 Task: Search for botanical gardens in San Diego, California, and Los Angeles, California.
Action: Key pressed n<Key.space>diego,alifornia<Key.enter>
Screenshot: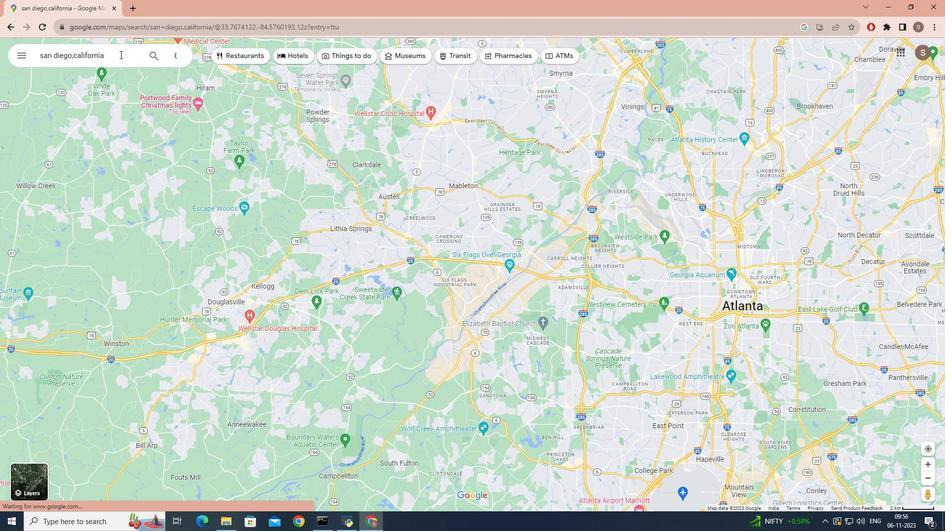 
Action: Mouse moved to (97, 223)
Screenshot: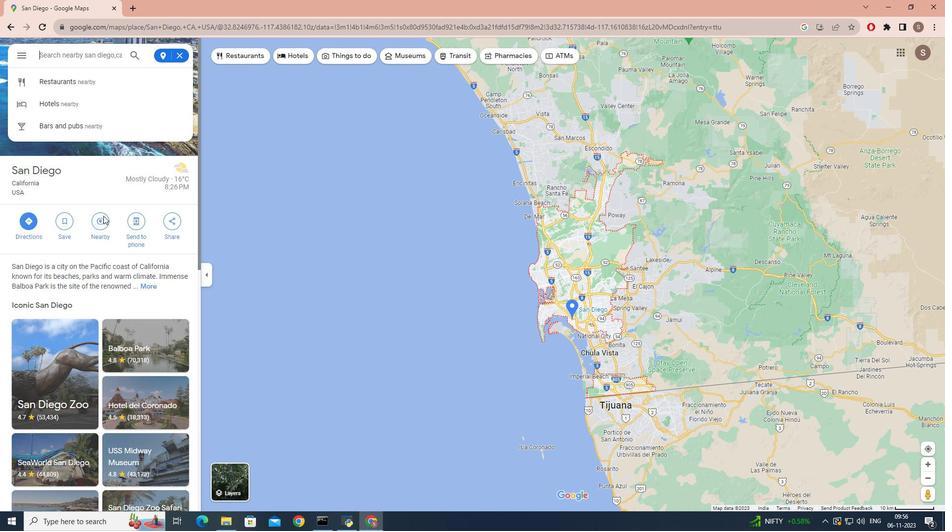 
Action: Mouse pressed left at (97, 223)
Screenshot: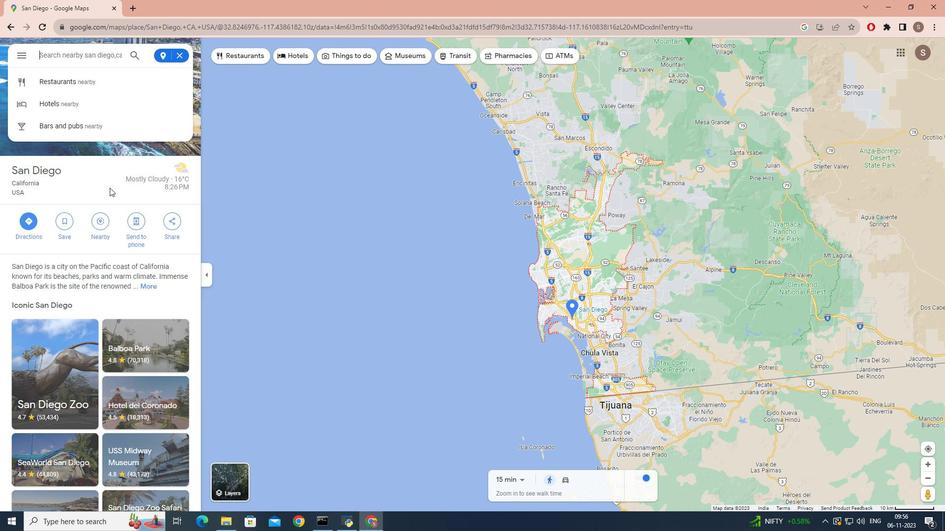 
Action: Mouse moved to (52, 51)
Screenshot: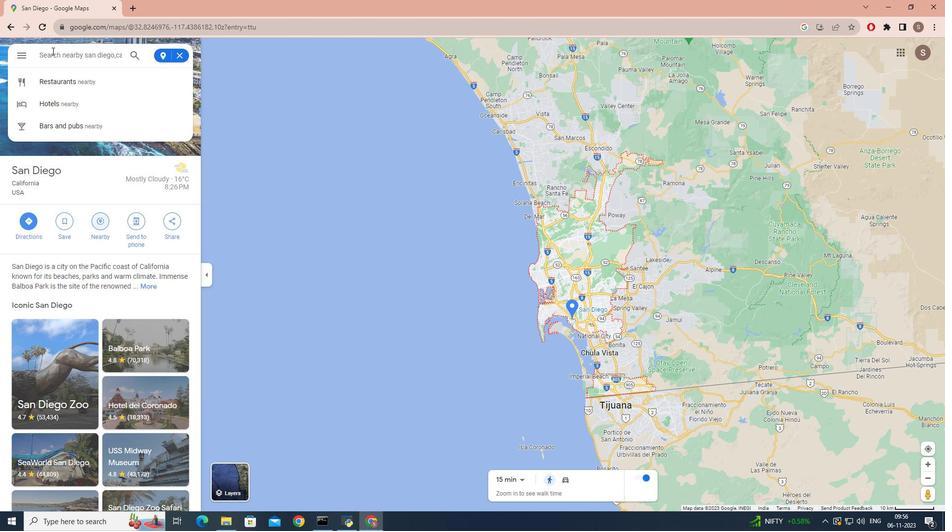 
Action: Mouse pressed left at (52, 51)
Screenshot: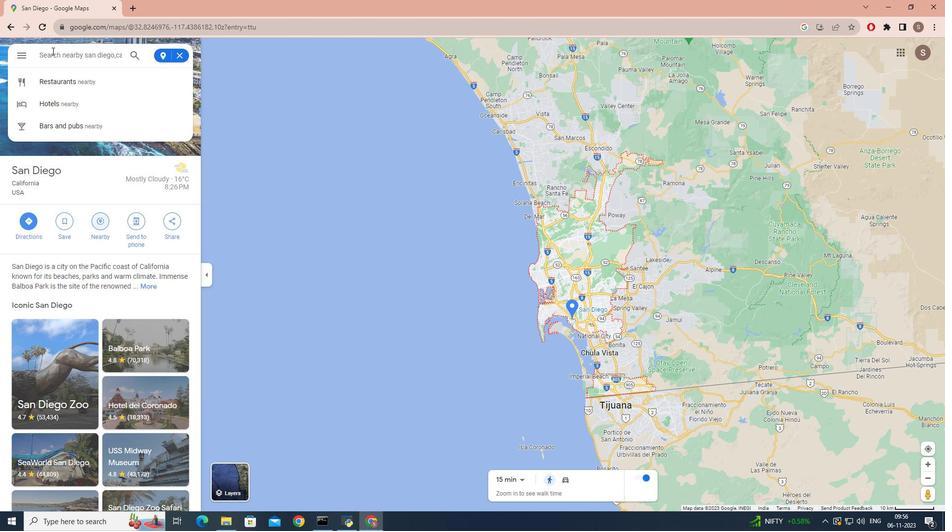 
Action: Key pressed botanical<Key.space>gardens<Key.enter>
Screenshot: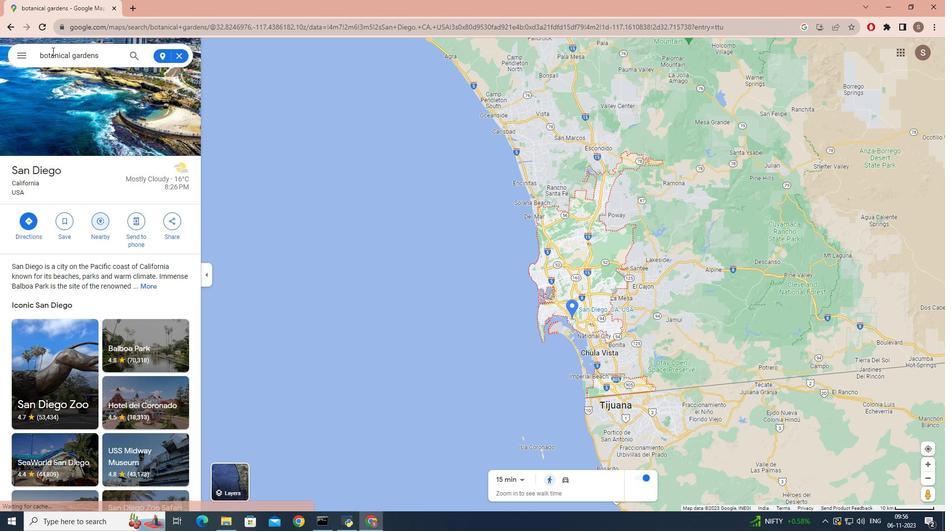 
Action: Mouse moved to (84, 181)
Screenshot: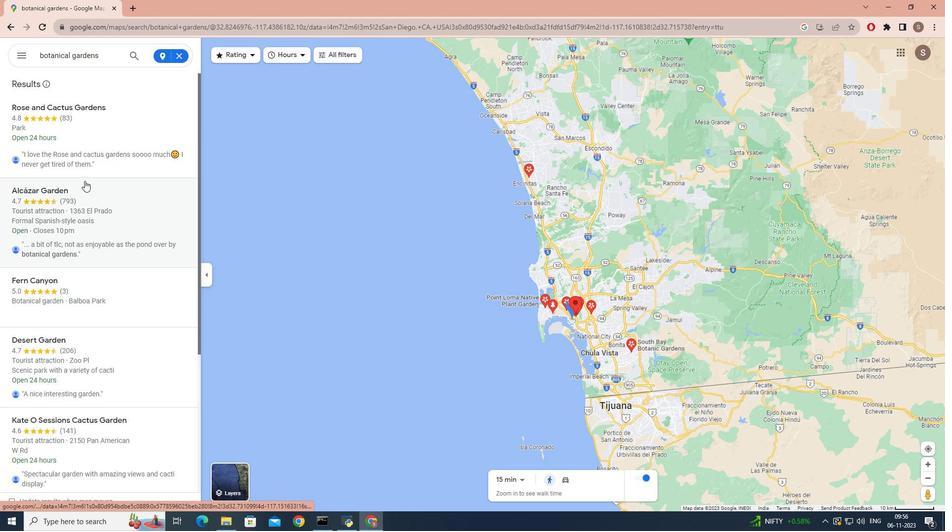 
Action: Mouse scrolled (84, 180) with delta (0, 0)
Screenshot: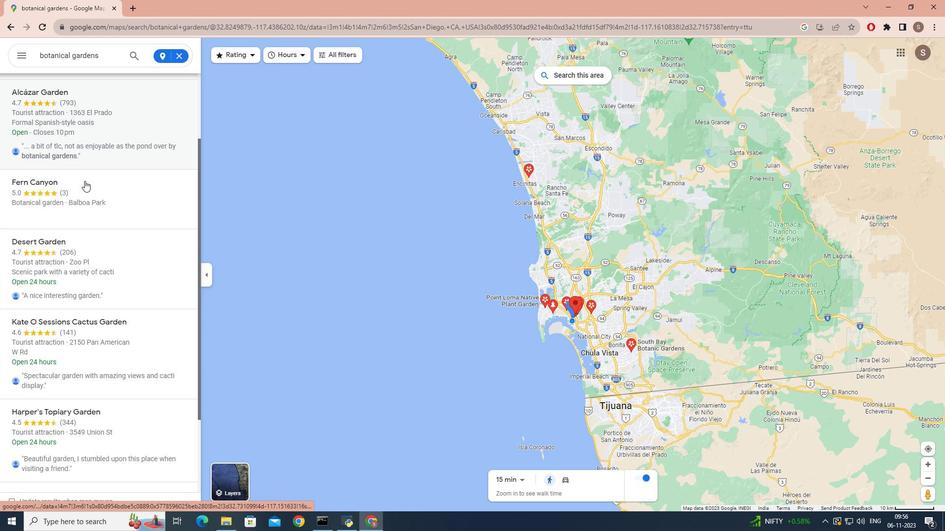 
Action: Mouse scrolled (84, 180) with delta (0, 0)
Screenshot: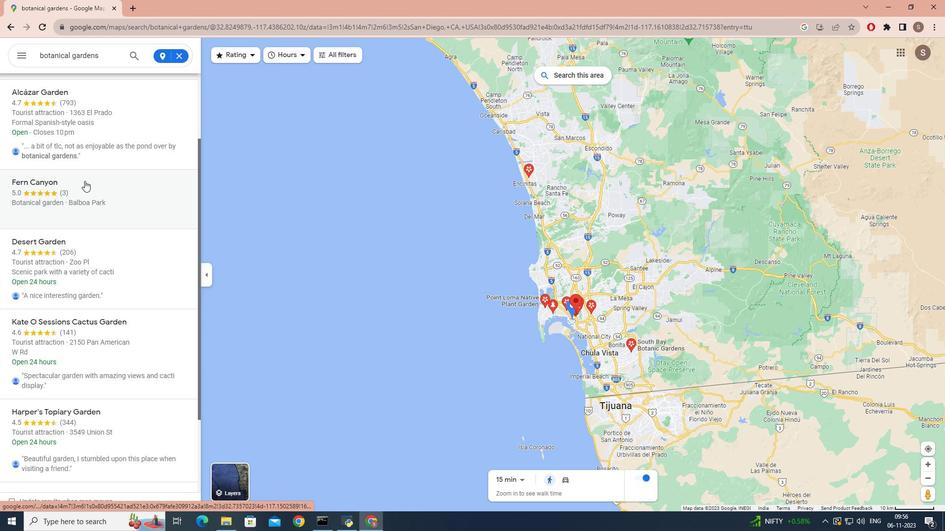
Action: Mouse moved to (179, 53)
Screenshot: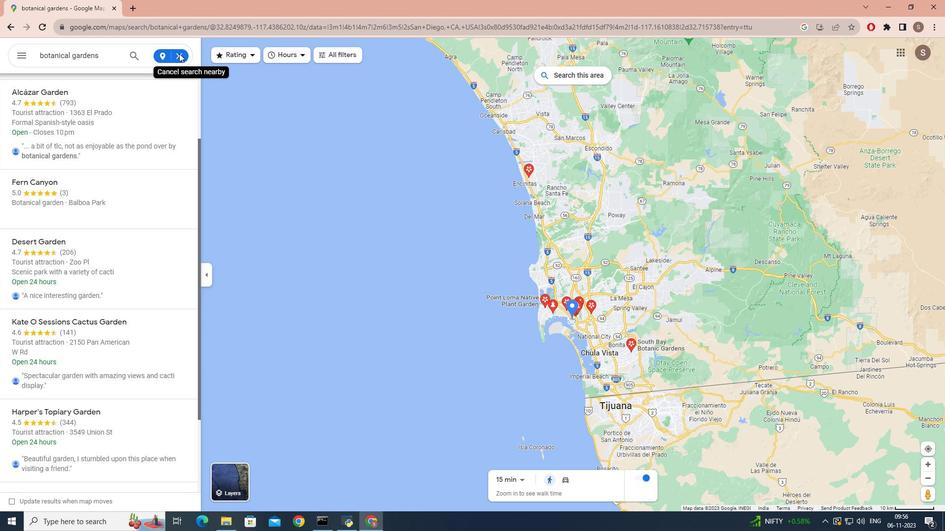 
Action: Mouse pressed left at (179, 53)
Screenshot: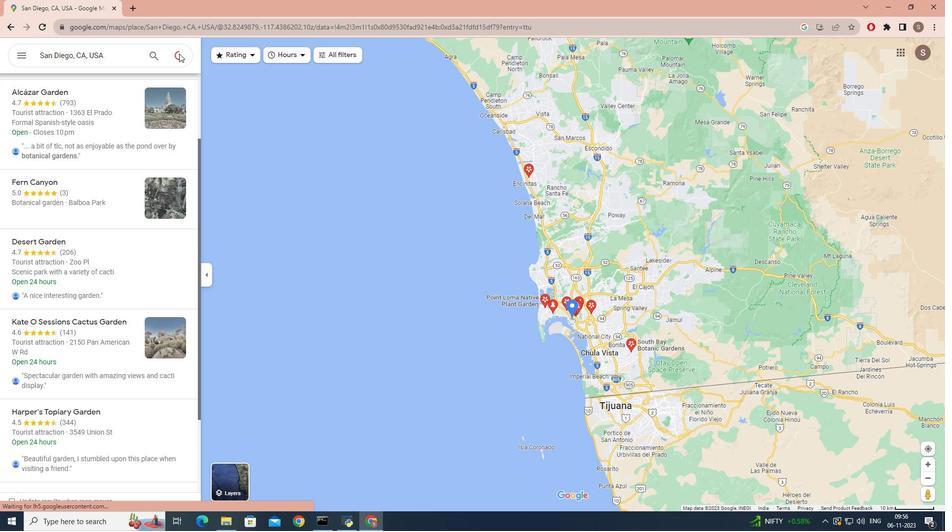 
Action: Mouse moved to (179, 53)
Screenshot: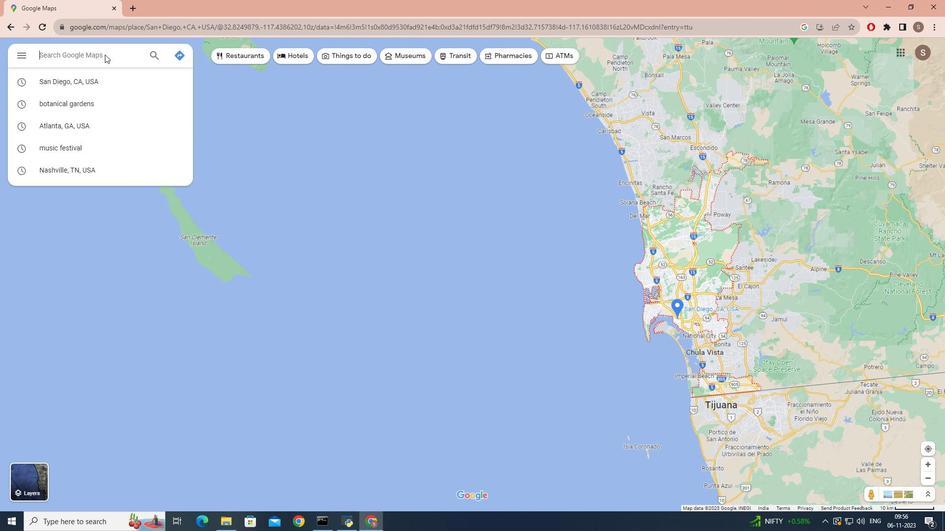 
Action: Mouse pressed left at (179, 53)
Screenshot: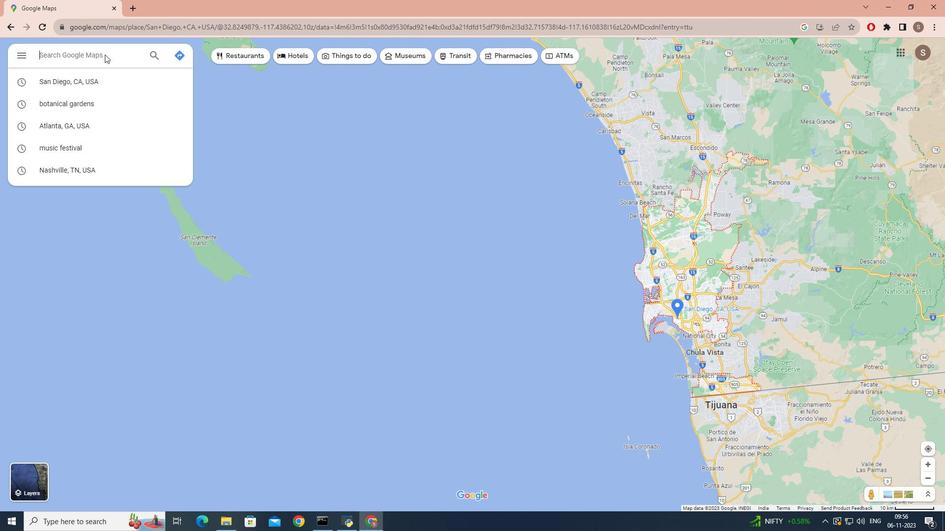 
Action: Mouse moved to (103, 54)
Screenshot: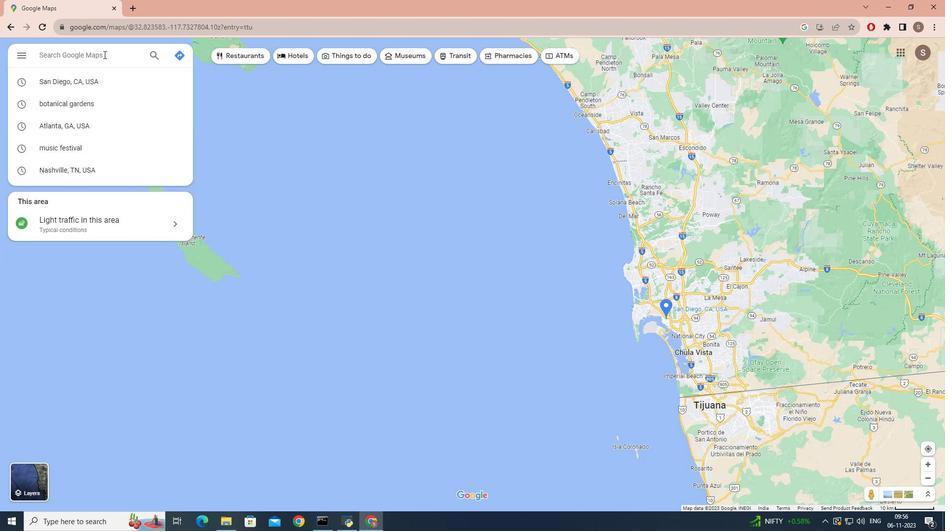 
Action: Key pressed <Key.caps_lock>L<Key.caps_lock>os<Key.space><Key.caps_lock>A<Key.caps_lock>ngeles,<Key.caps_lock>C<Key.caps_lock>alifornia<Key.enter>
Screenshot: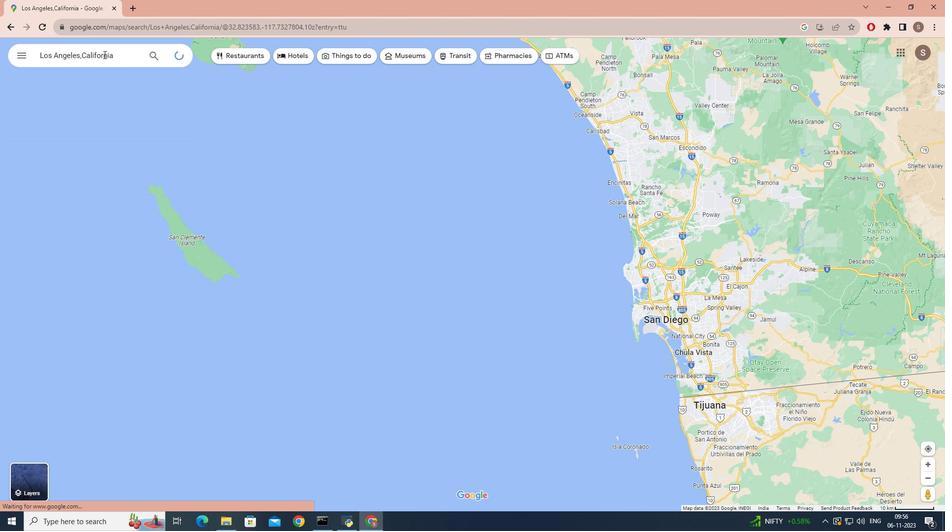 
Action: Mouse moved to (95, 223)
Screenshot: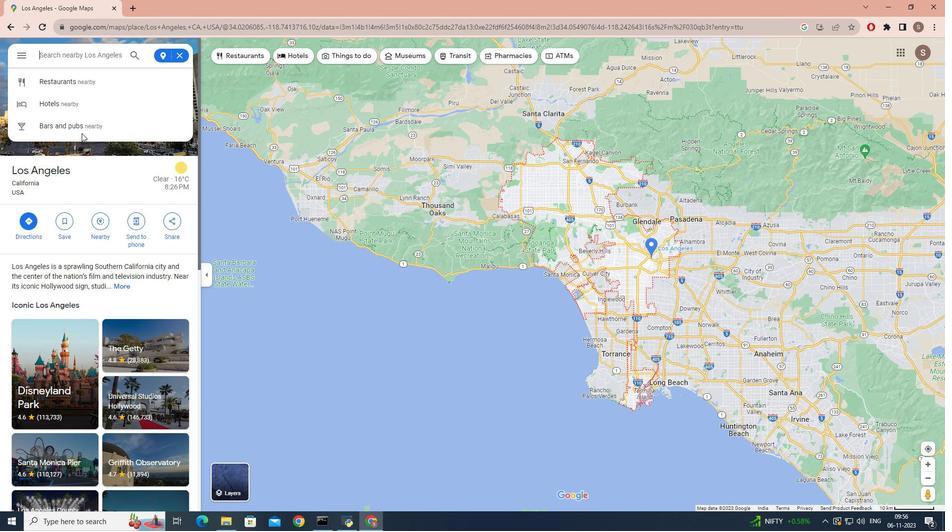 
Action: Mouse pressed left at (95, 223)
Screenshot: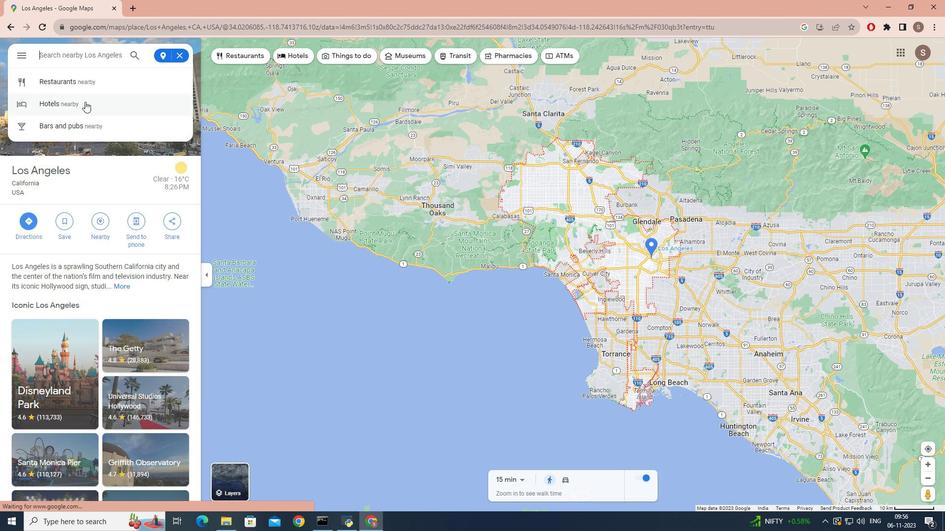 
Action: Mouse moved to (99, 64)
Screenshot: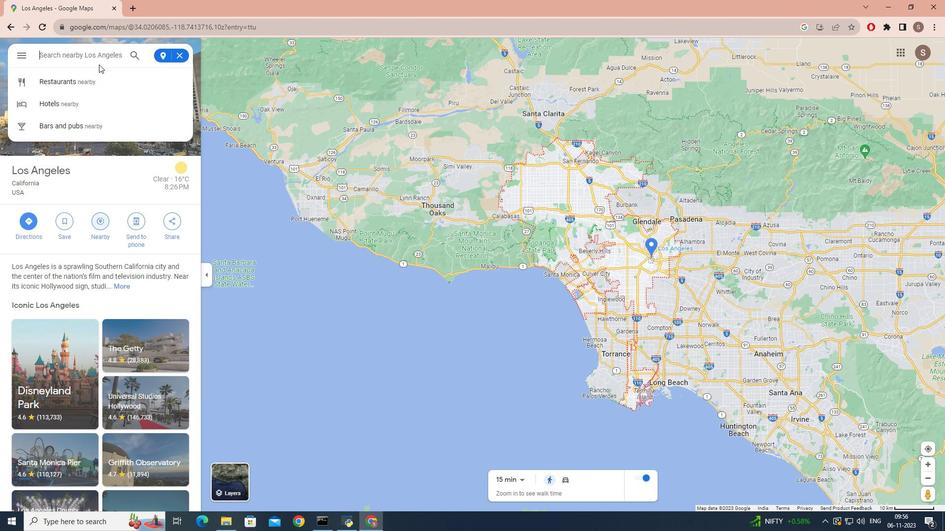 
Action: Key pressed botanical<Key.space>garden<Key.enter>
Screenshot: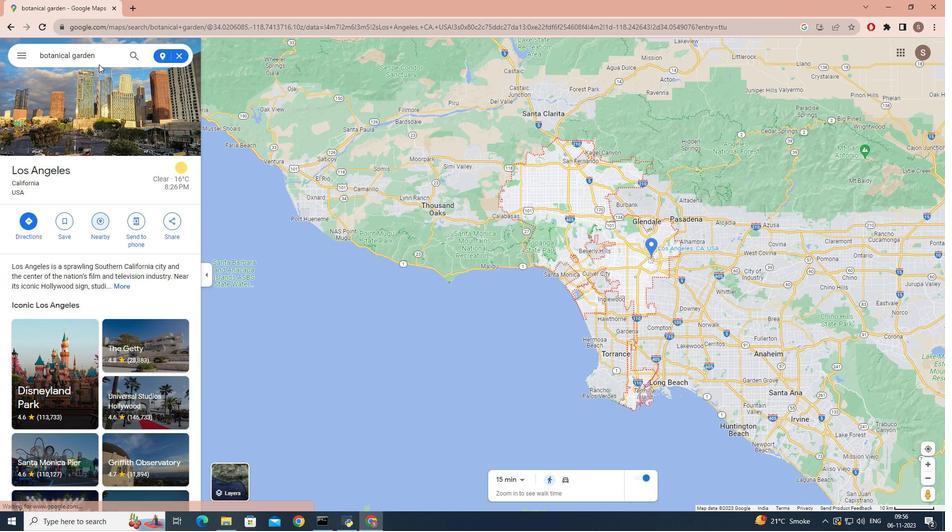
Action: Mouse moved to (79, 142)
Screenshot: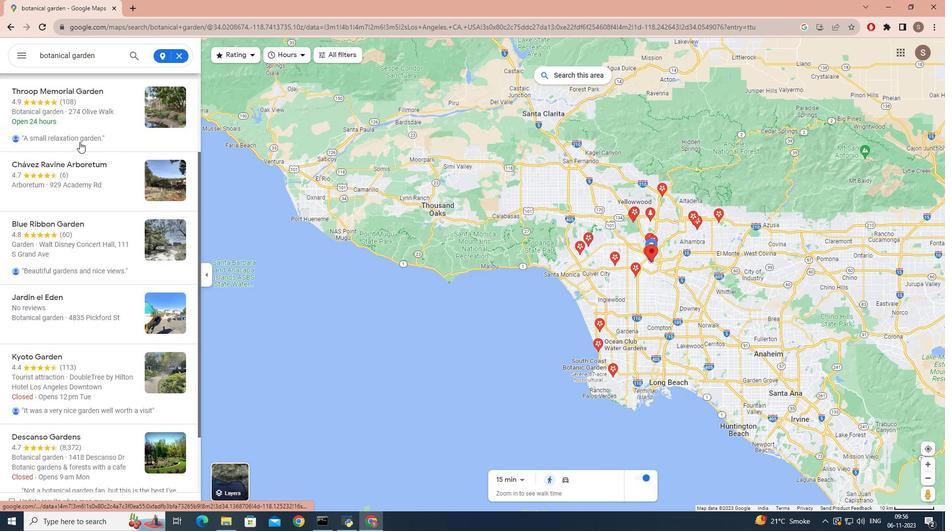 
Action: Mouse scrolled (79, 141) with delta (0, 0)
Screenshot: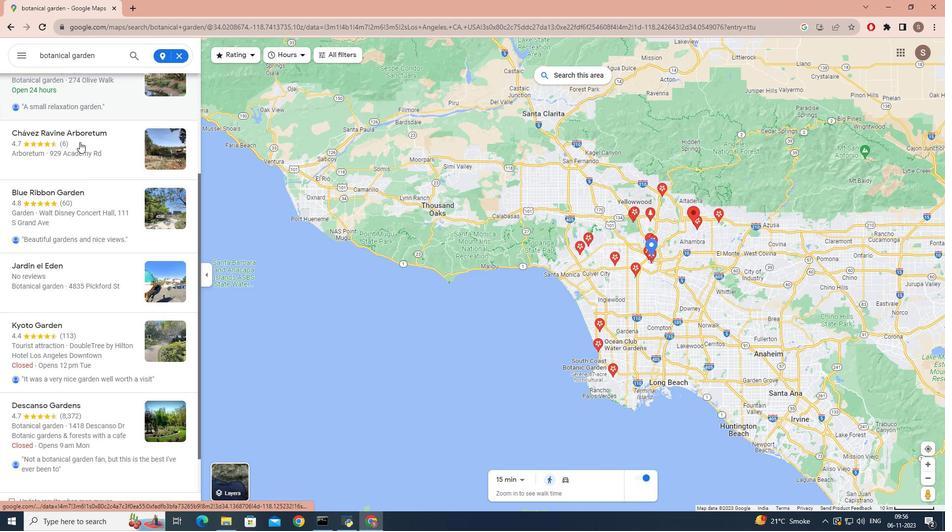 
Action: Mouse scrolled (79, 141) with delta (0, 0)
Screenshot: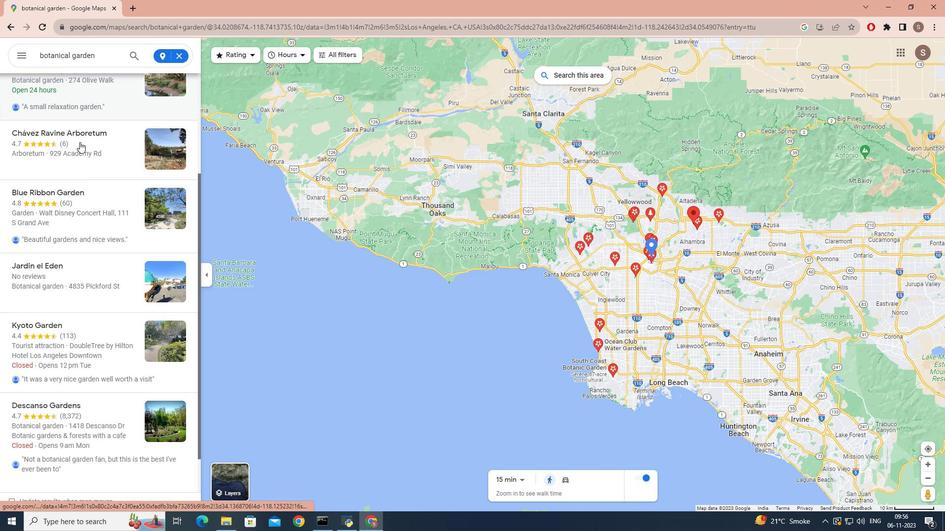 
Action: Mouse scrolled (79, 141) with delta (0, 0)
Screenshot: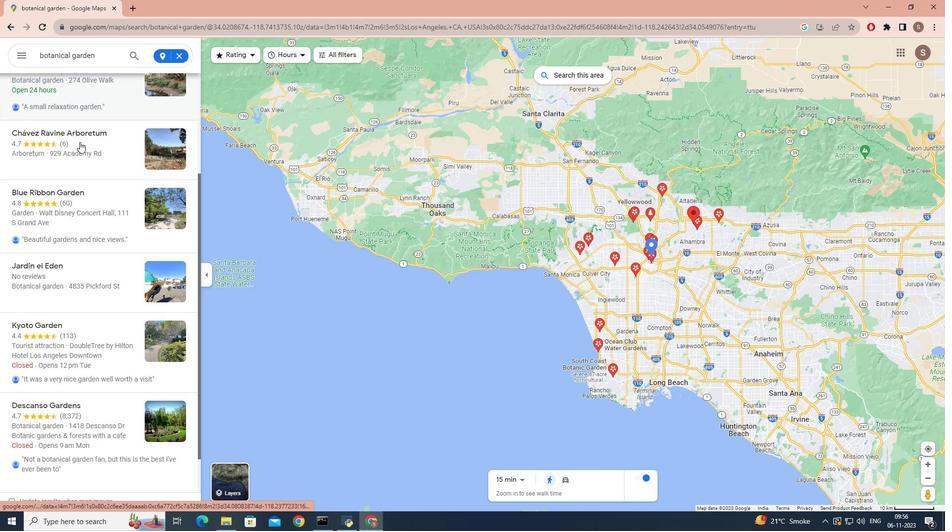 
Action: Mouse scrolled (79, 141) with delta (0, 0)
Screenshot: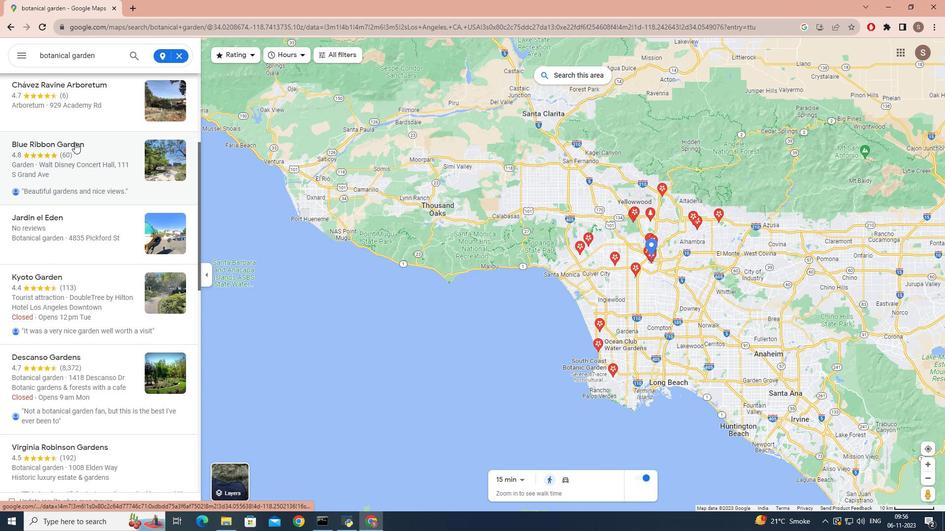 
Action: Mouse moved to (74, 142)
Screenshot: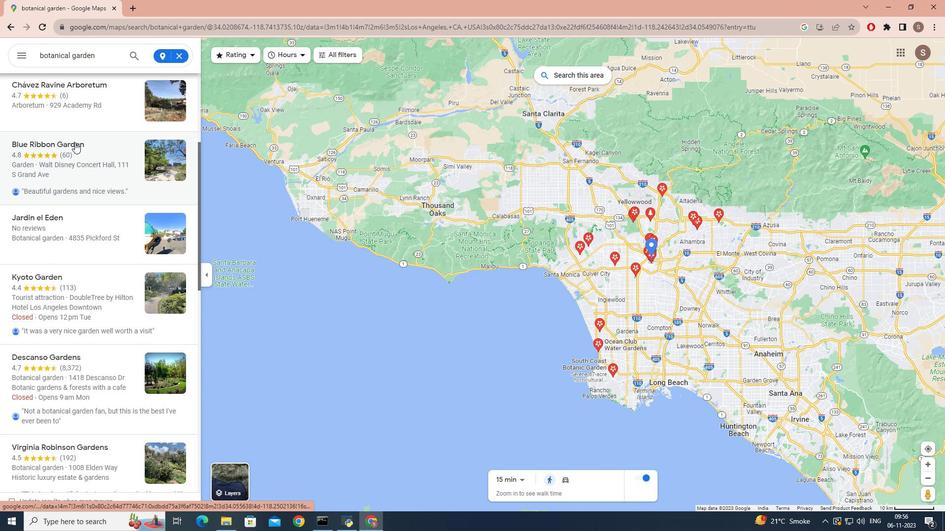 
